 Task: Create a scrum project AztecBridge. Add to scrum project AztecBridge a team member softage.3@softage.net and assign as Project Lead. Add to scrum project AztecBridge a team member softage.4@softage.net
Action: Mouse moved to (181, 47)
Screenshot: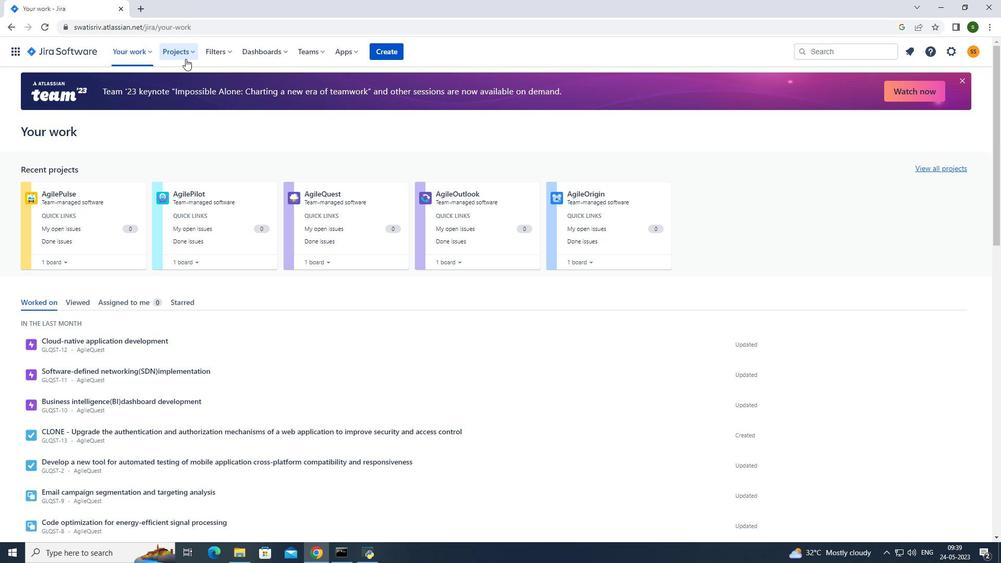 
Action: Mouse pressed left at (181, 47)
Screenshot: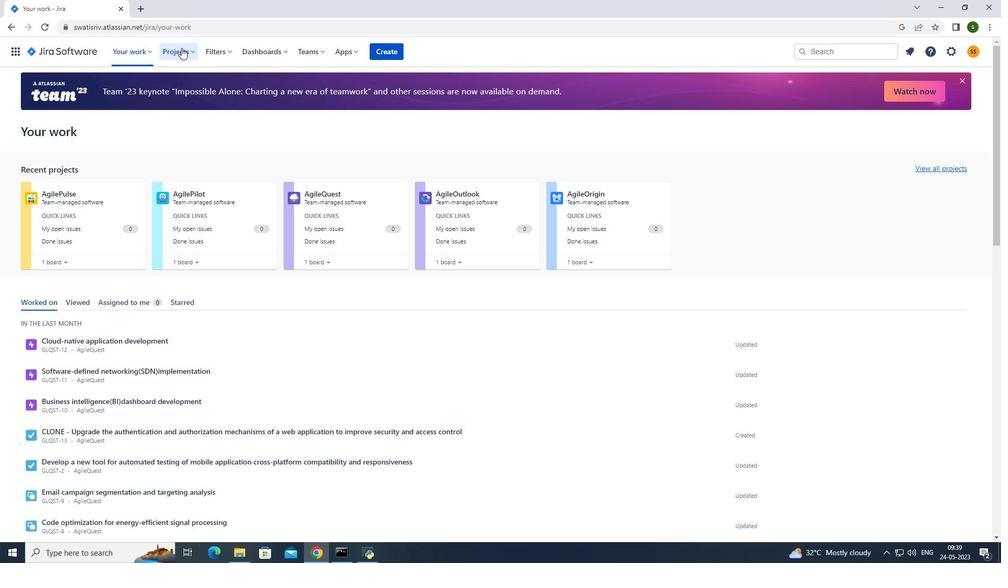 
Action: Mouse moved to (256, 102)
Screenshot: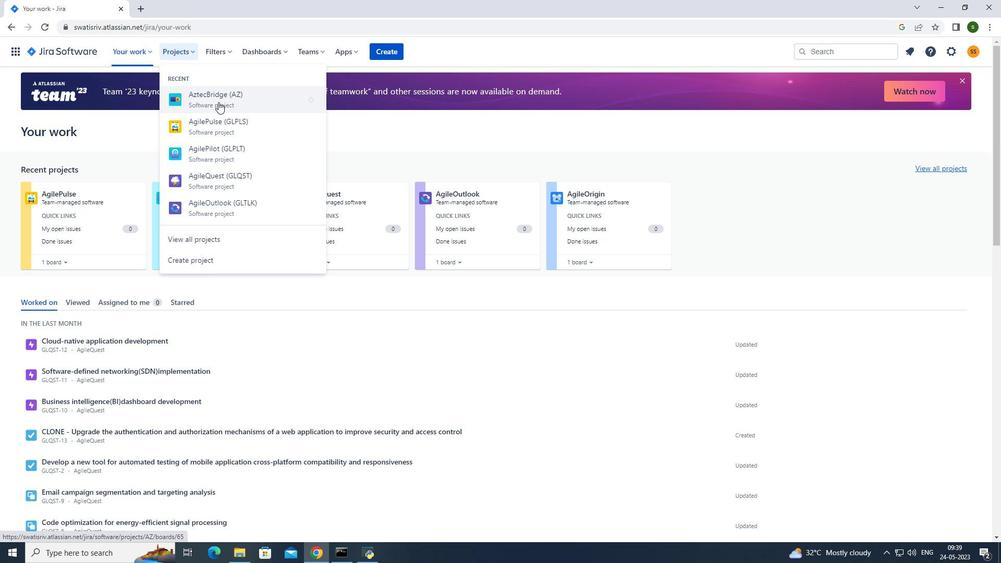 
Action: Mouse pressed left at (256, 102)
Screenshot: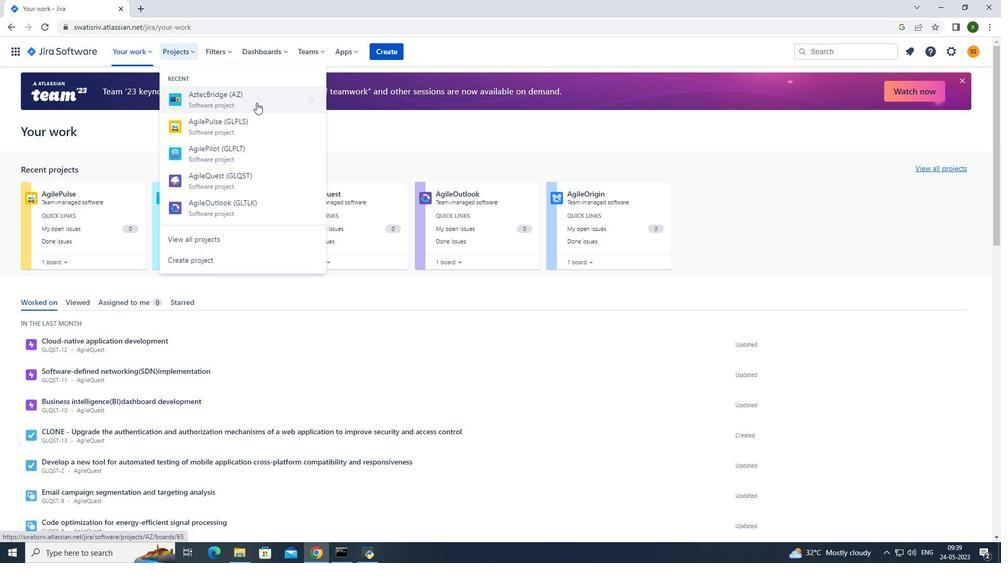 
Action: Mouse moved to (247, 139)
Screenshot: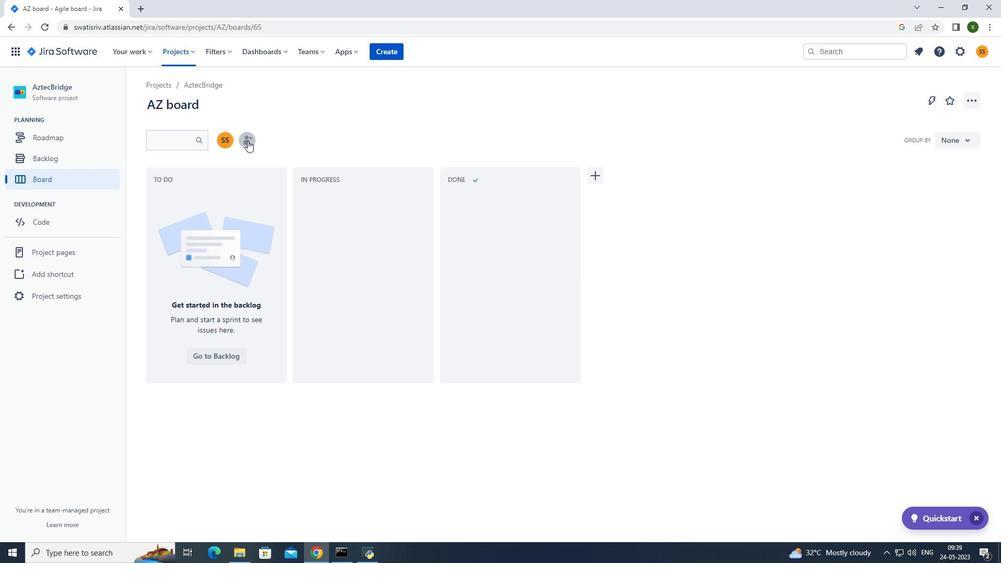 
Action: Mouse pressed left at (247, 139)
Screenshot: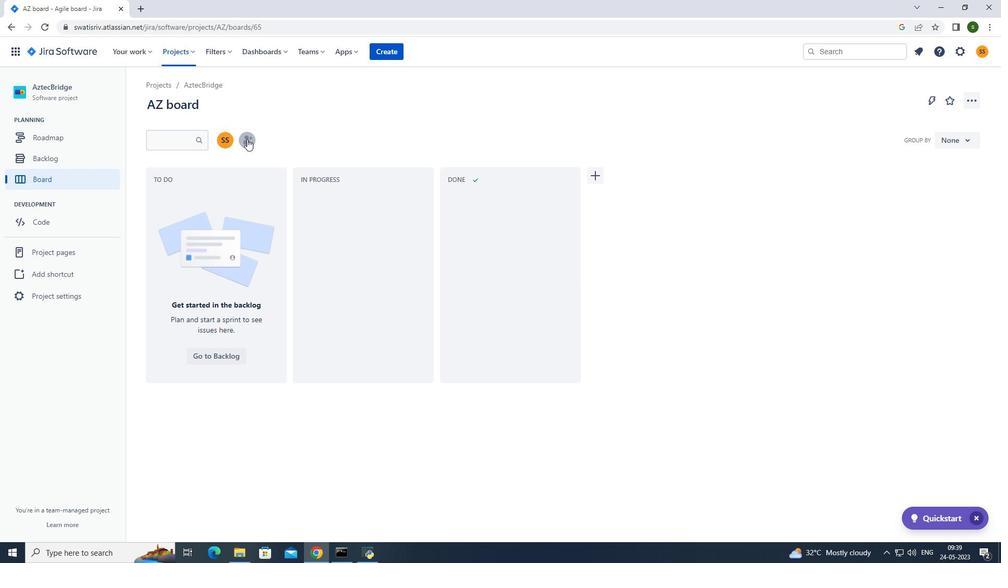 
Action: Mouse moved to (470, 116)
Screenshot: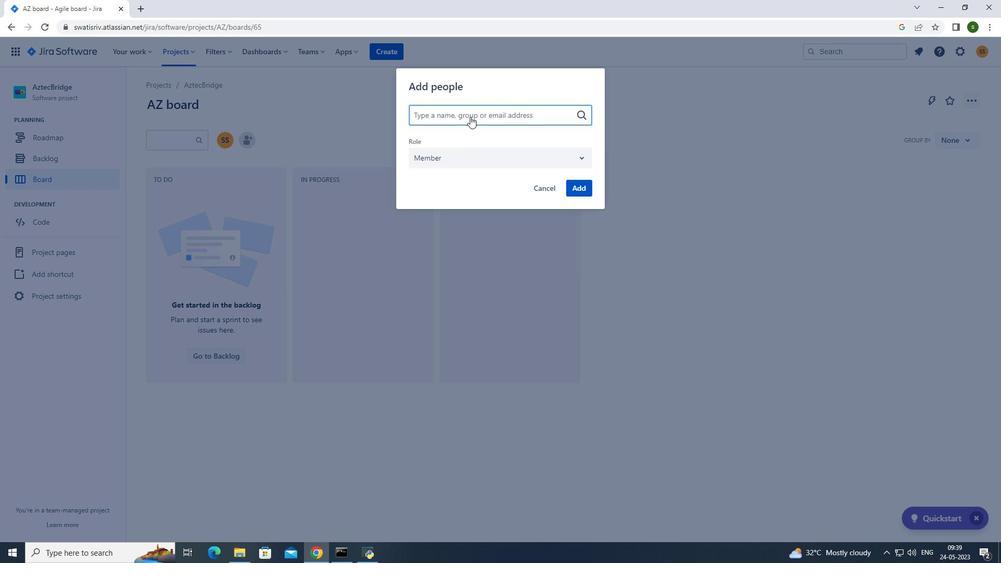 
Action: Mouse pressed left at (470, 116)
Screenshot: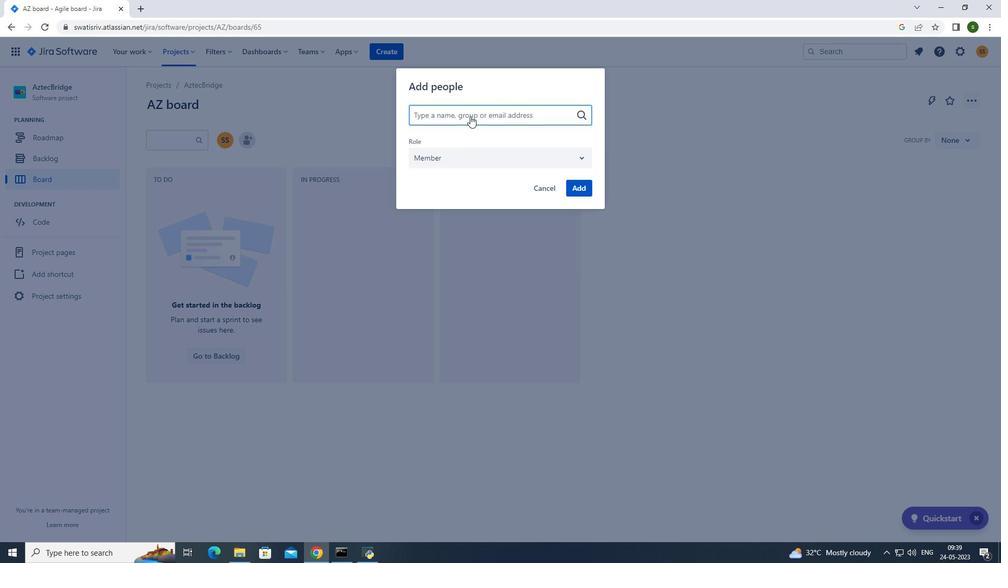 
Action: Key pressed softage.3<Key.shift>@softage.net
Screenshot: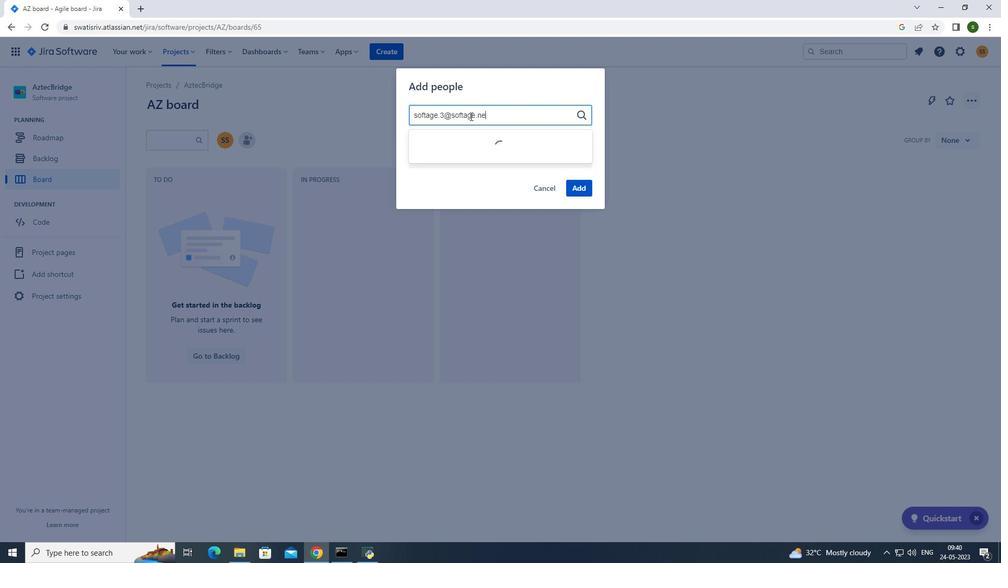 
Action: Mouse moved to (469, 172)
Screenshot: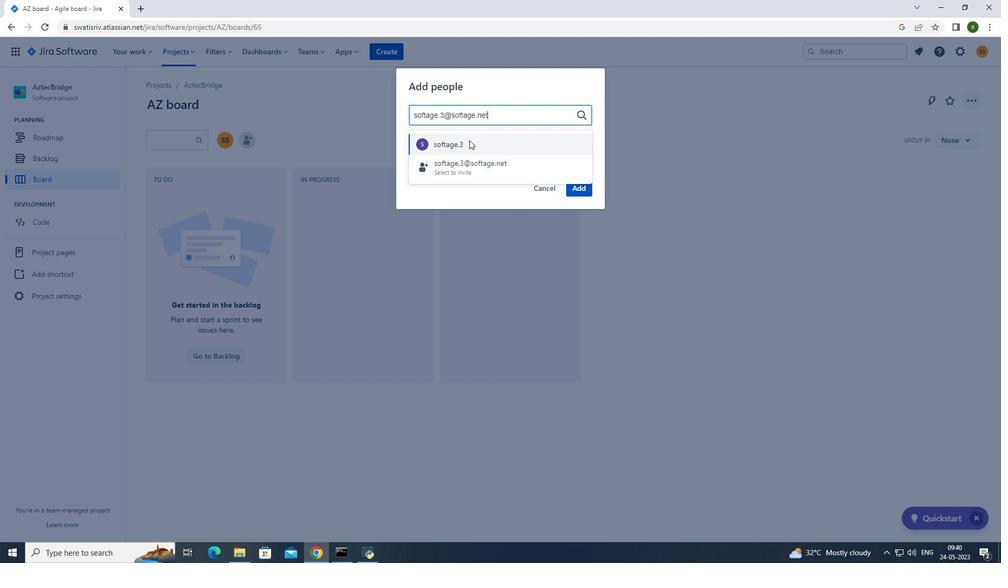 
Action: Mouse pressed left at (469, 172)
Screenshot: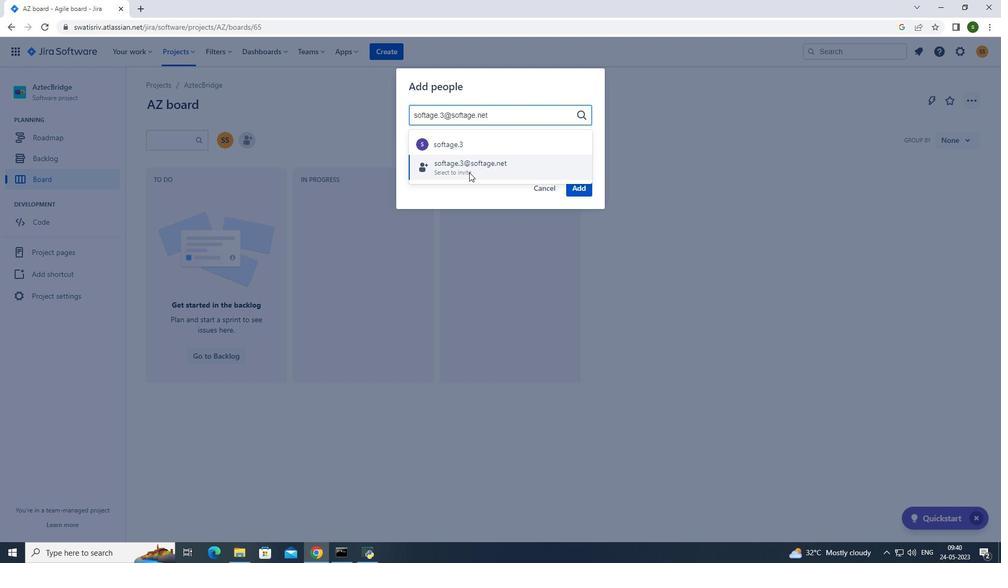 
Action: Mouse moved to (579, 188)
Screenshot: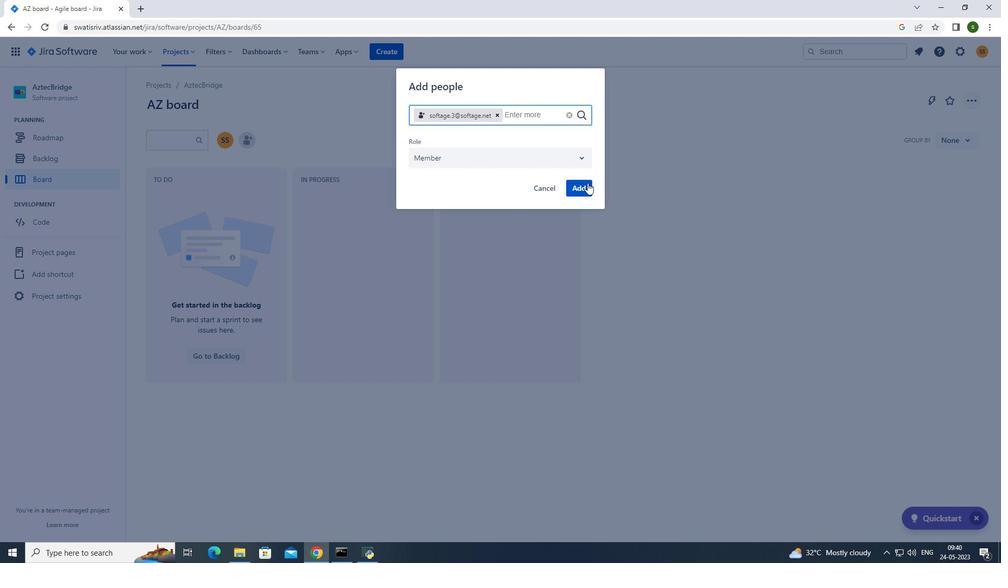 
Action: Mouse pressed left at (579, 188)
Screenshot: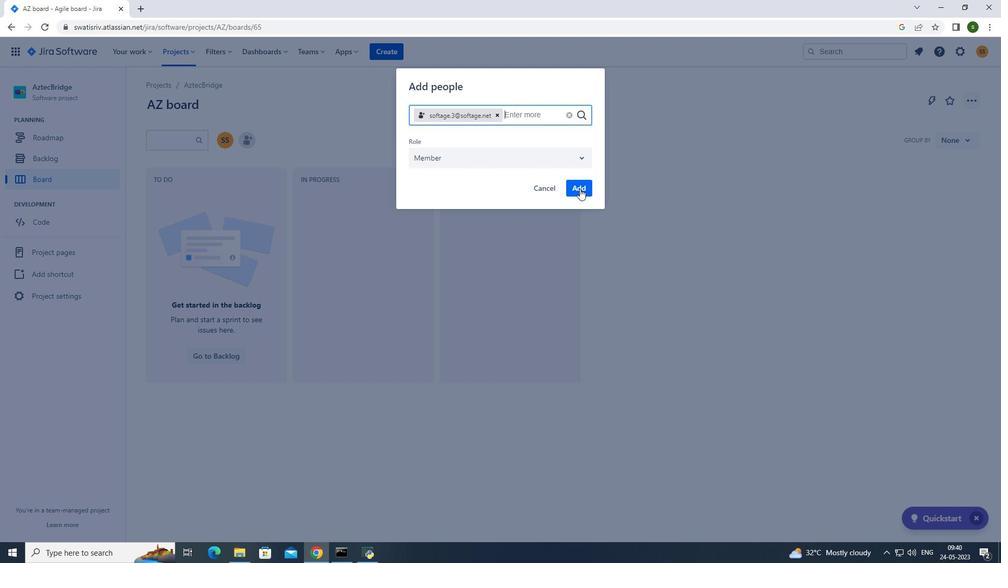 
Action: Mouse moved to (77, 298)
Screenshot: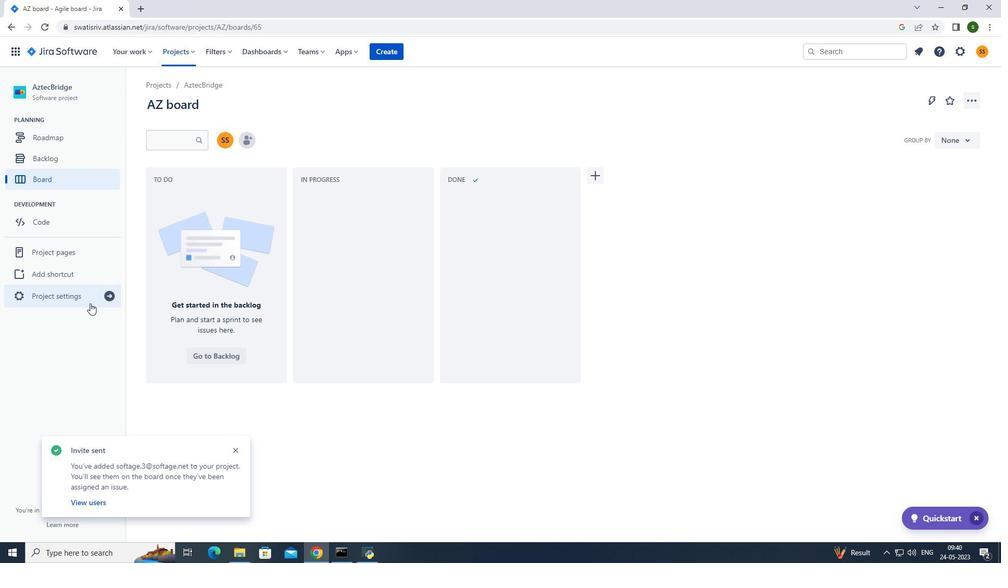 
Action: Mouse pressed left at (77, 298)
Screenshot: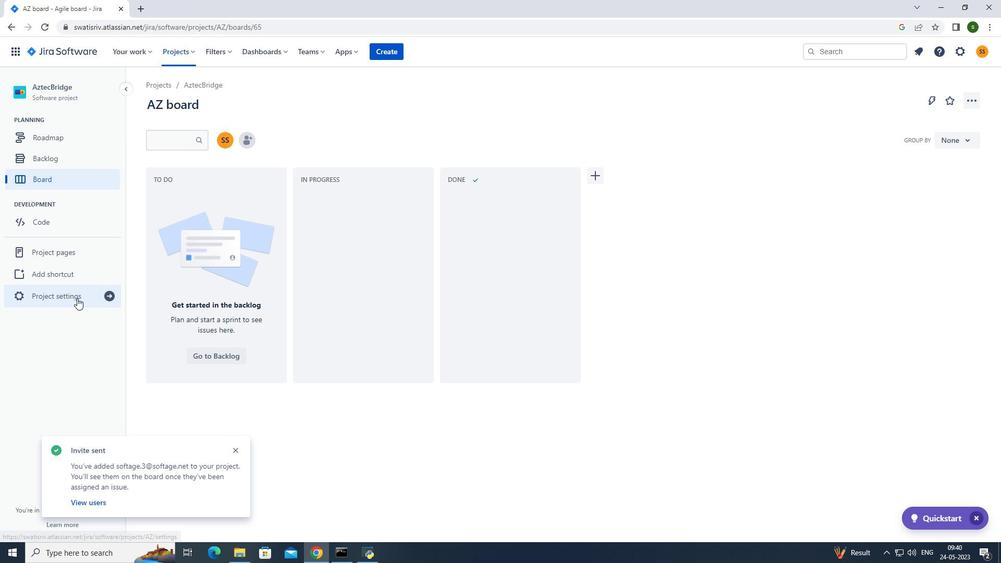 
Action: Mouse moved to (576, 375)
Screenshot: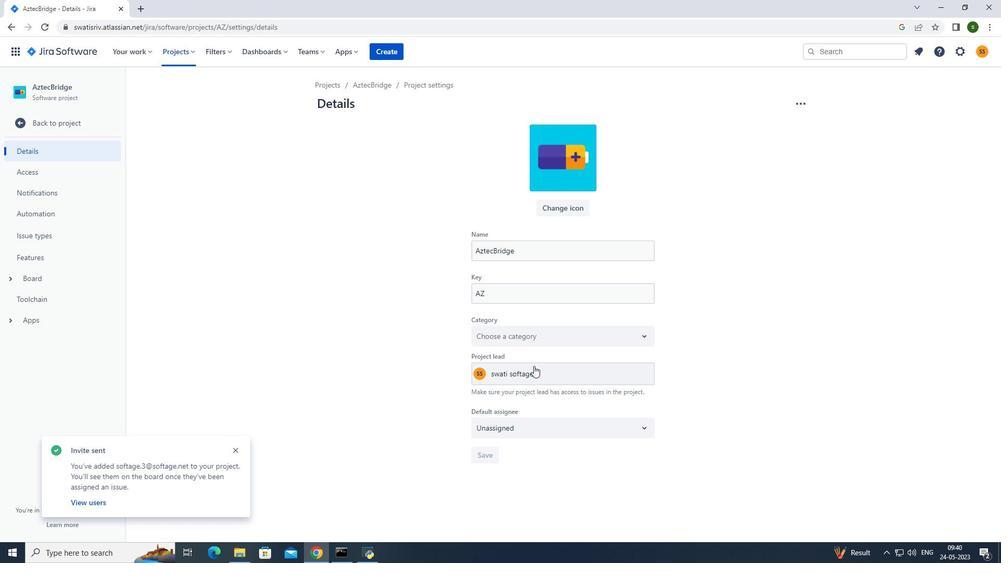 
Action: Mouse pressed left at (576, 375)
Screenshot: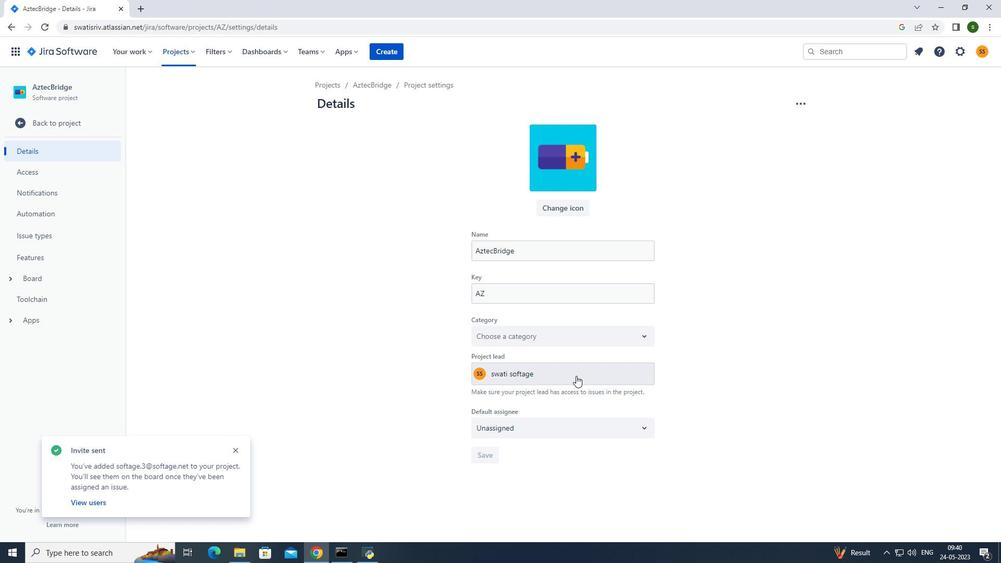
Action: Mouse moved to (531, 374)
Screenshot: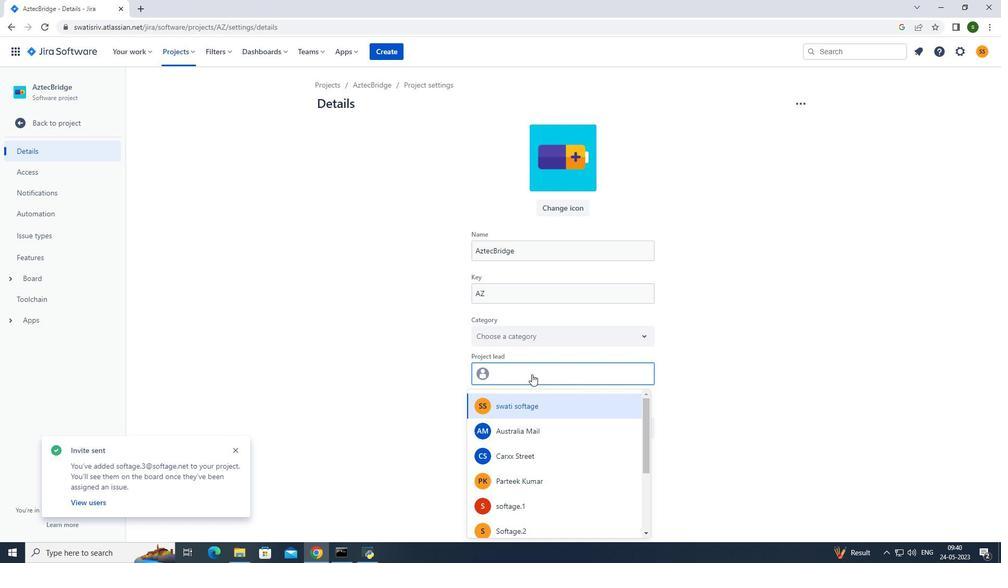 
Action: Key pressed softa
Screenshot: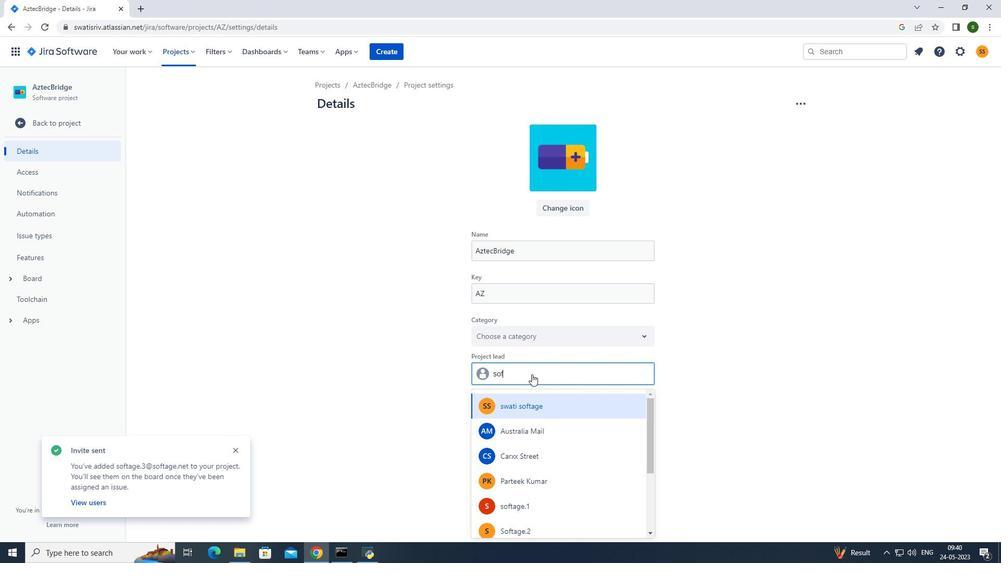 
Action: Mouse moved to (525, 502)
Screenshot: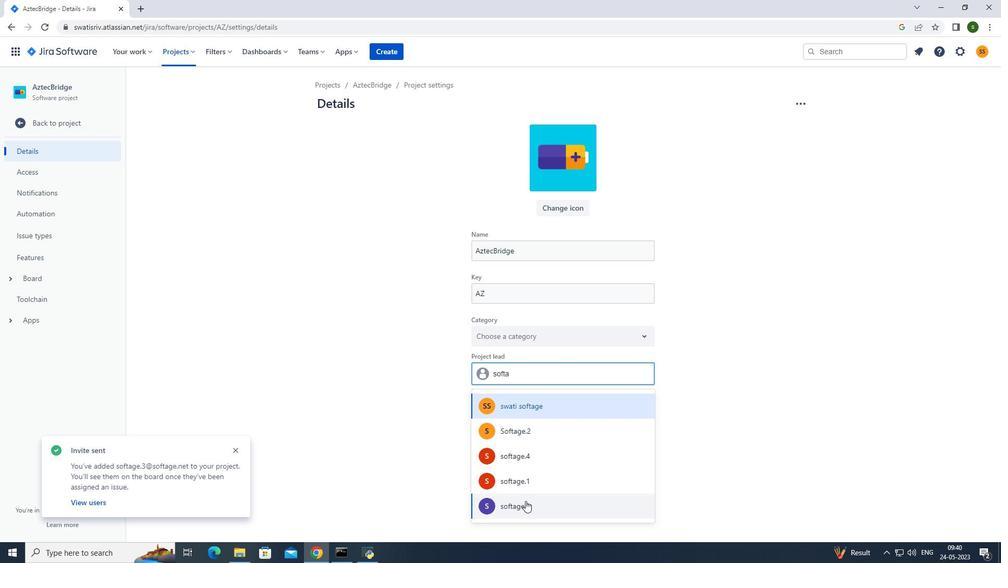 
Action: Mouse pressed left at (525, 502)
Screenshot: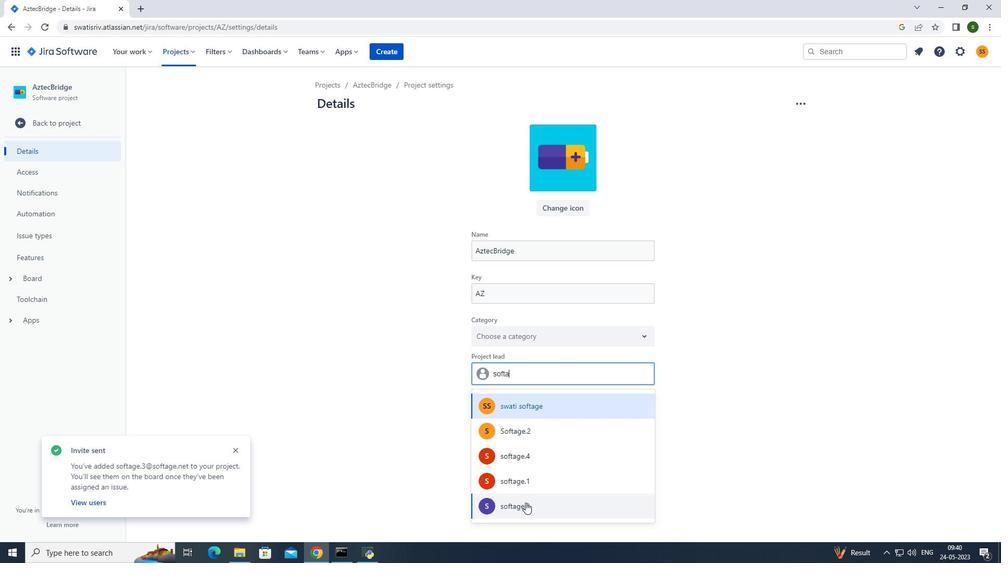 
Action: Mouse moved to (495, 459)
Screenshot: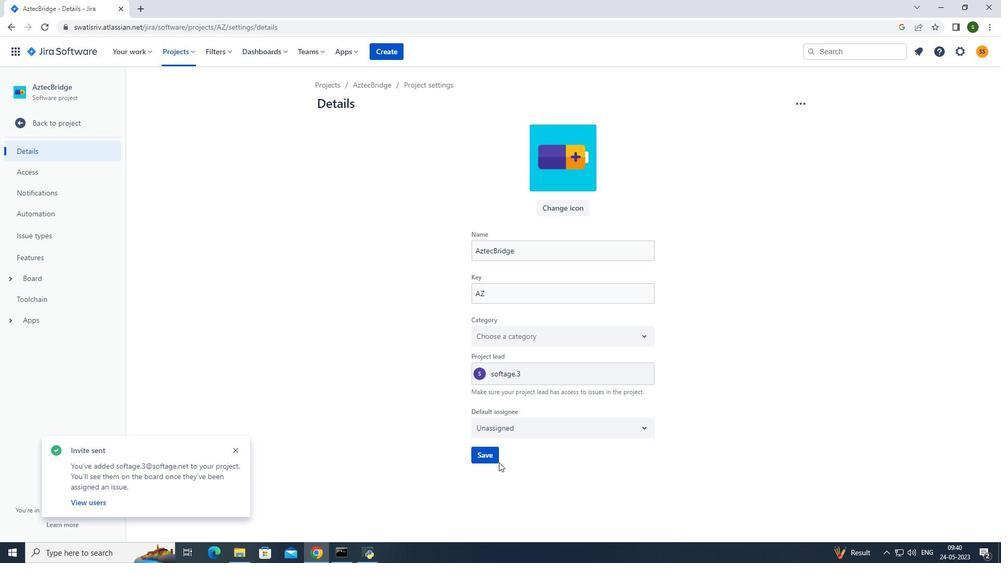 
Action: Mouse pressed left at (495, 459)
Screenshot: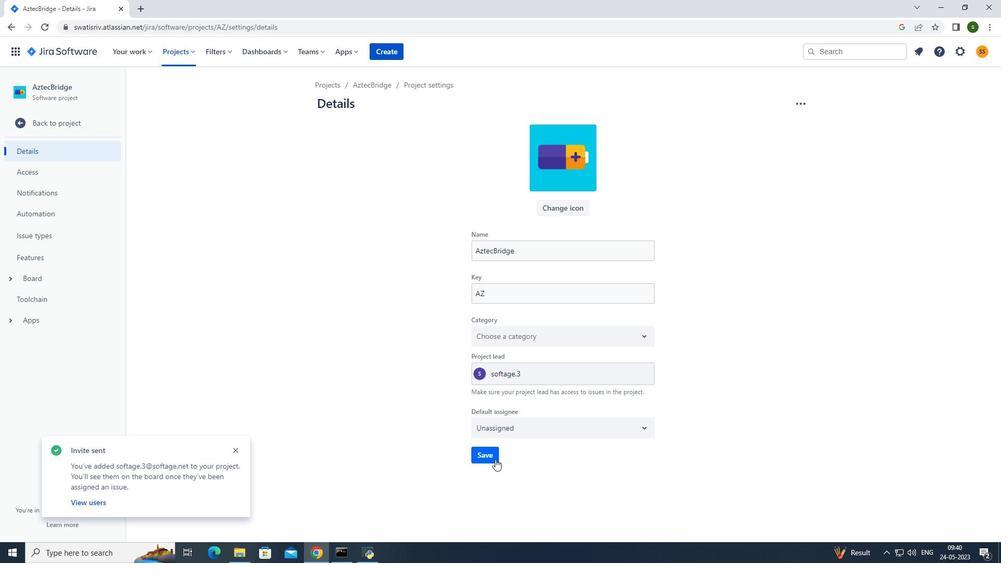 
Action: Mouse moved to (13, 117)
Screenshot: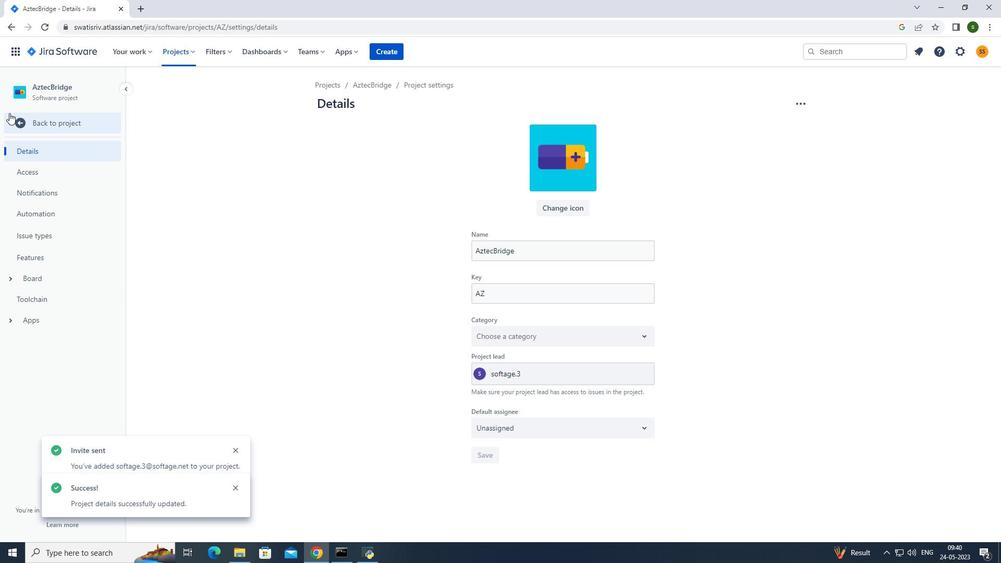
Action: Mouse pressed left at (13, 117)
Screenshot: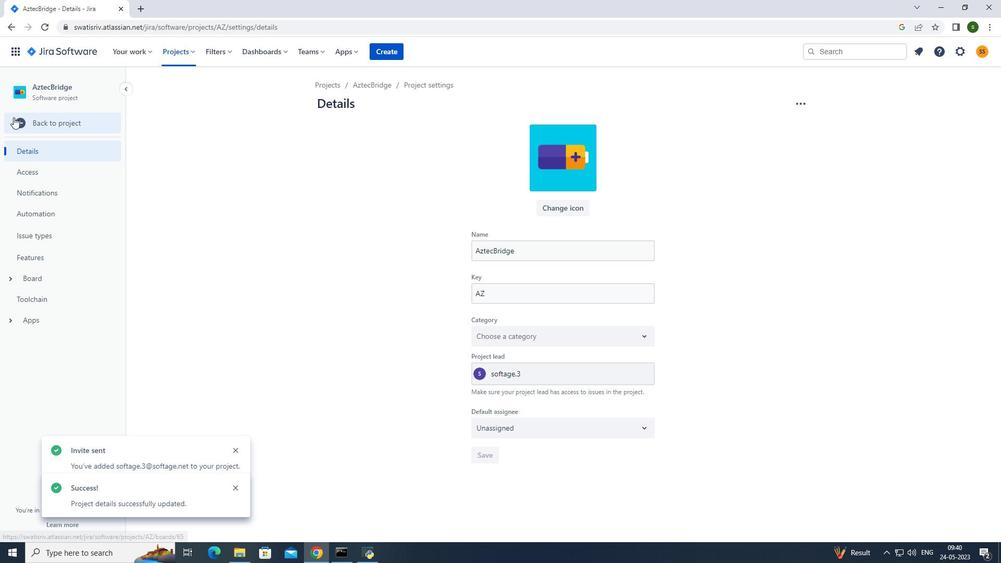 
Action: Mouse moved to (242, 141)
Screenshot: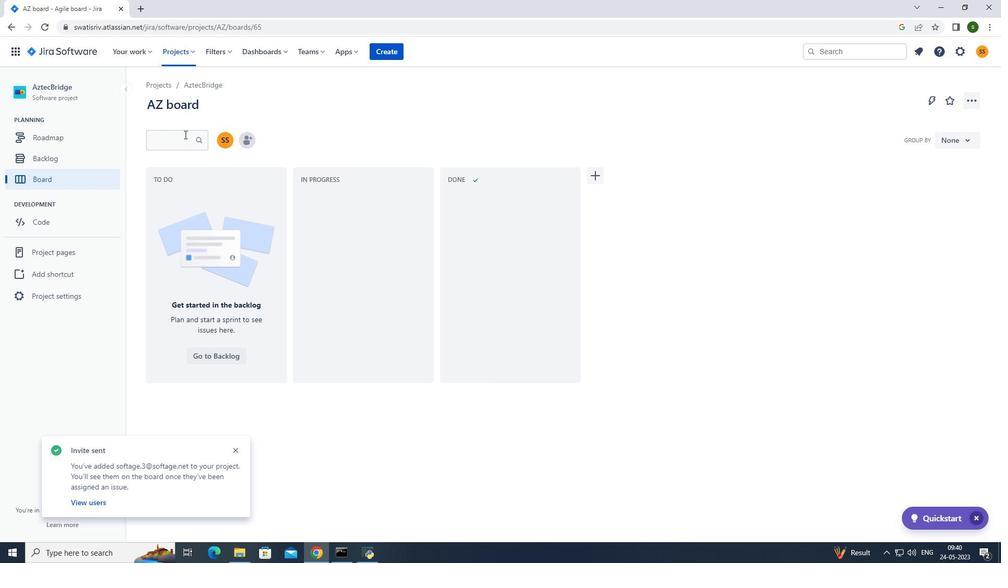 
Action: Mouse pressed left at (242, 141)
Screenshot: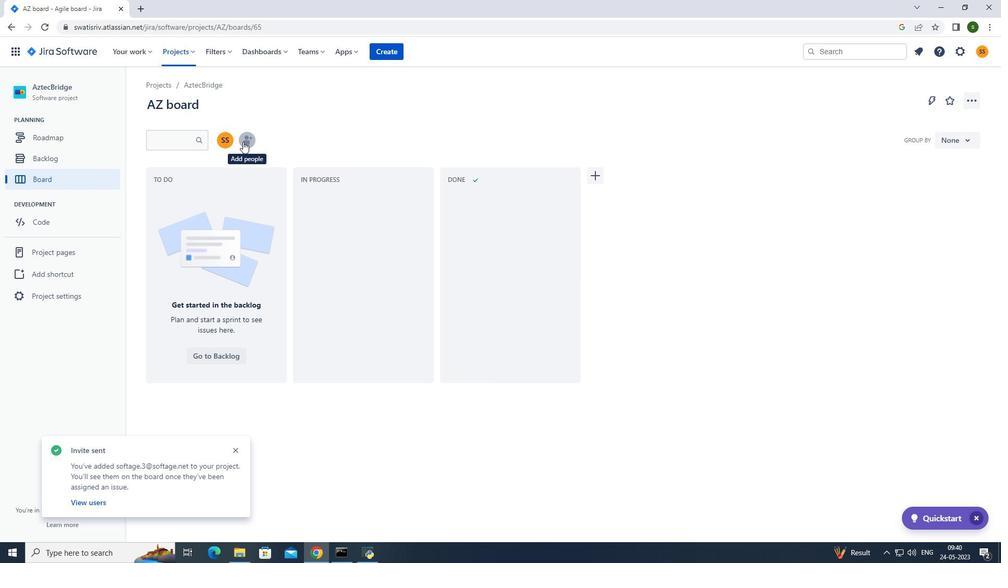 
Action: Mouse moved to (483, 119)
Screenshot: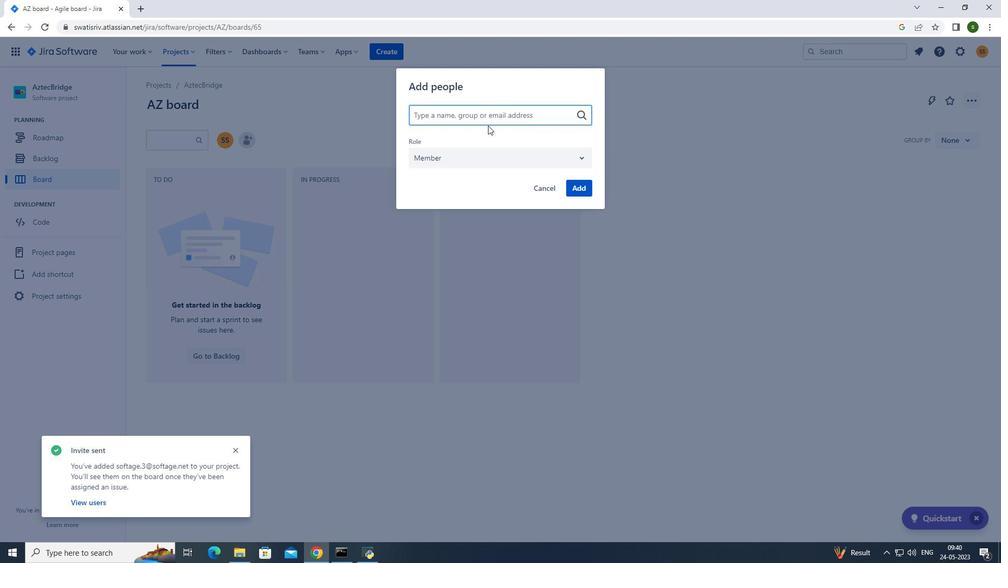 
Action: Mouse pressed left at (483, 119)
Screenshot: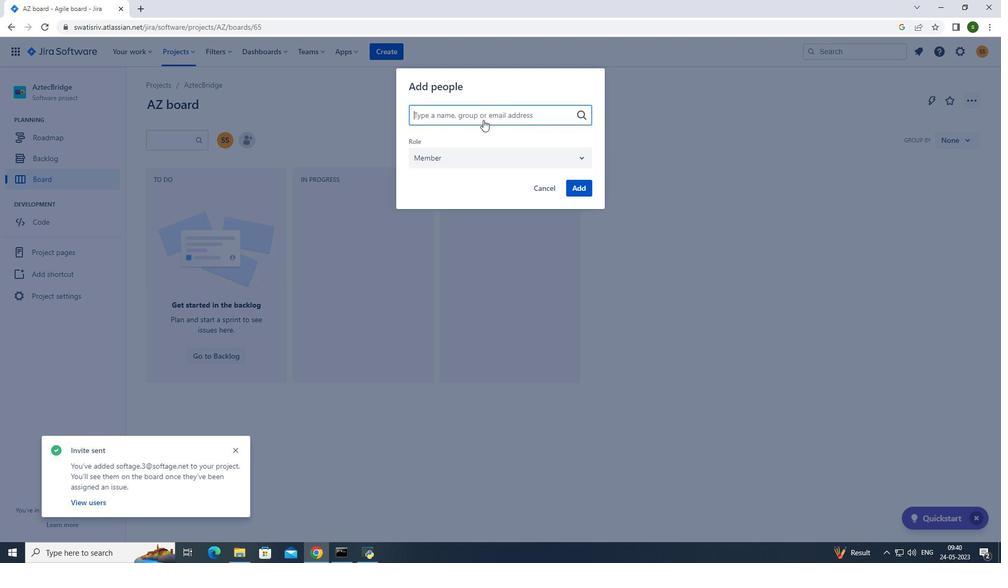 
Action: Key pressed softage.4<Key.shift>@softage.net
Screenshot: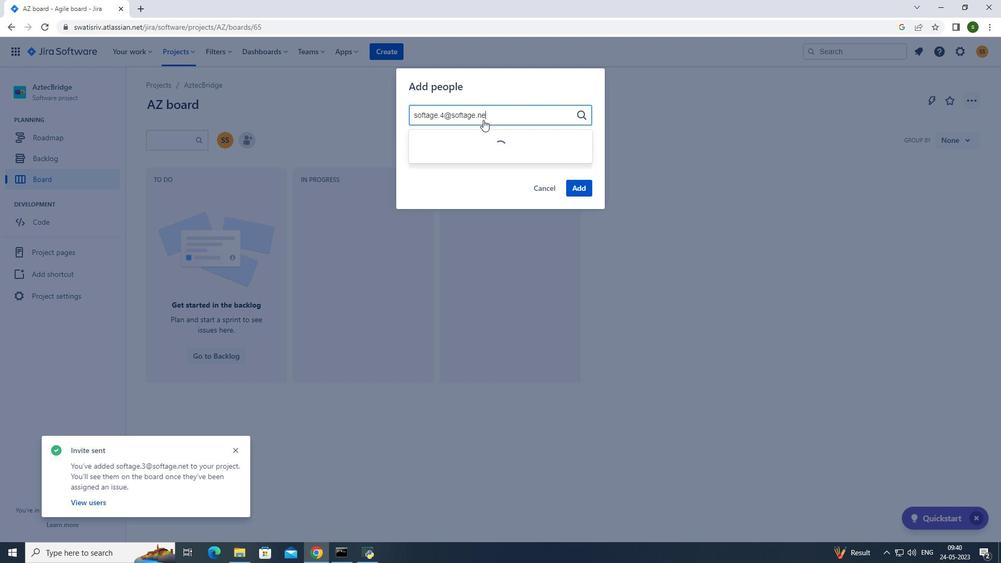 
Action: Mouse moved to (486, 161)
Screenshot: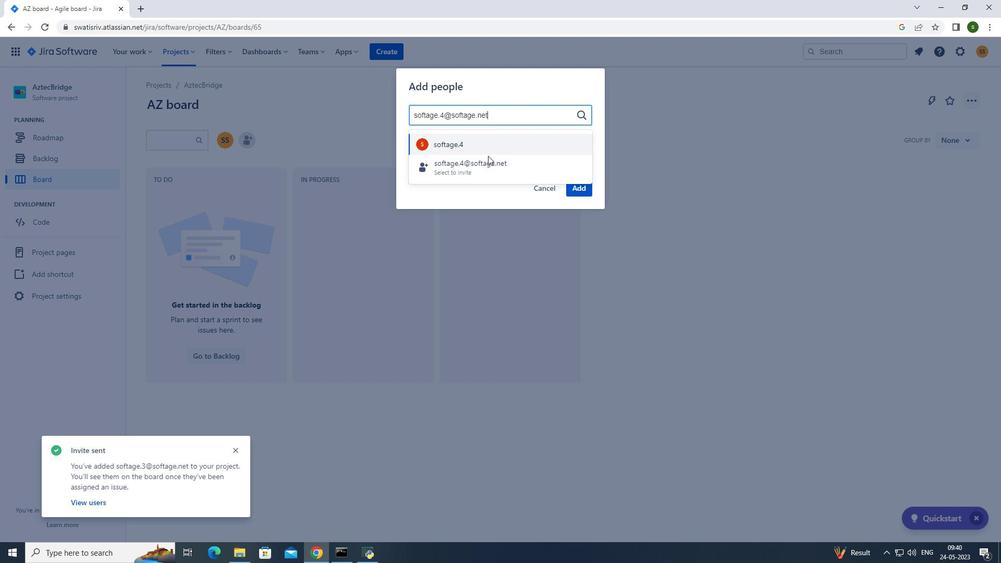 
Action: Mouse pressed left at (486, 161)
Screenshot: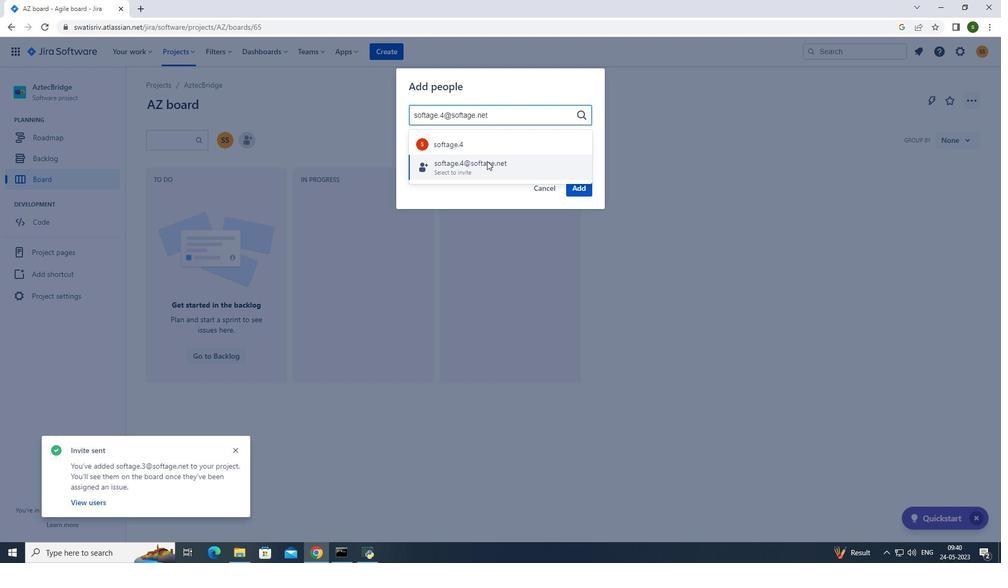 
Action: Mouse moved to (572, 185)
Screenshot: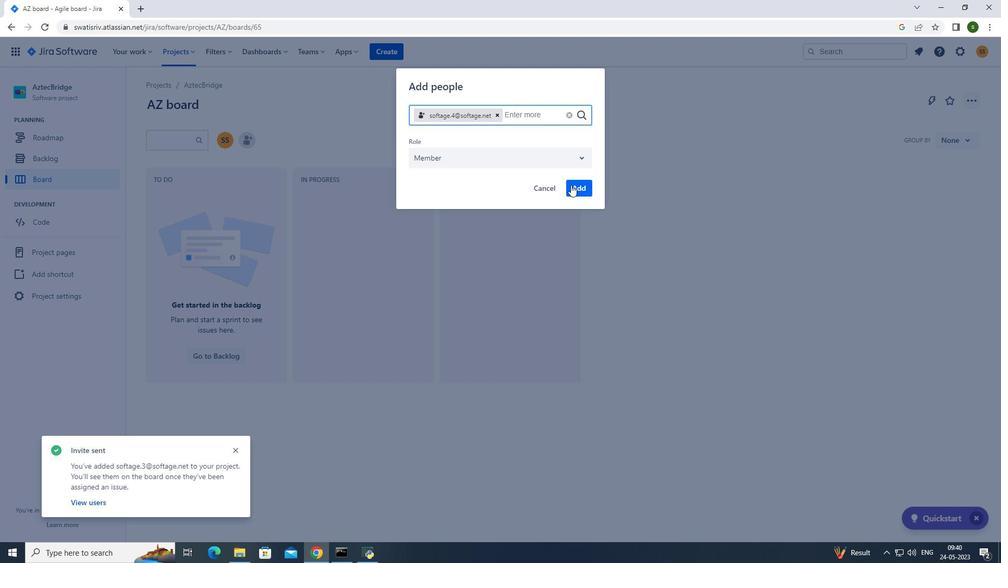 
Action: Mouse pressed left at (572, 185)
Screenshot: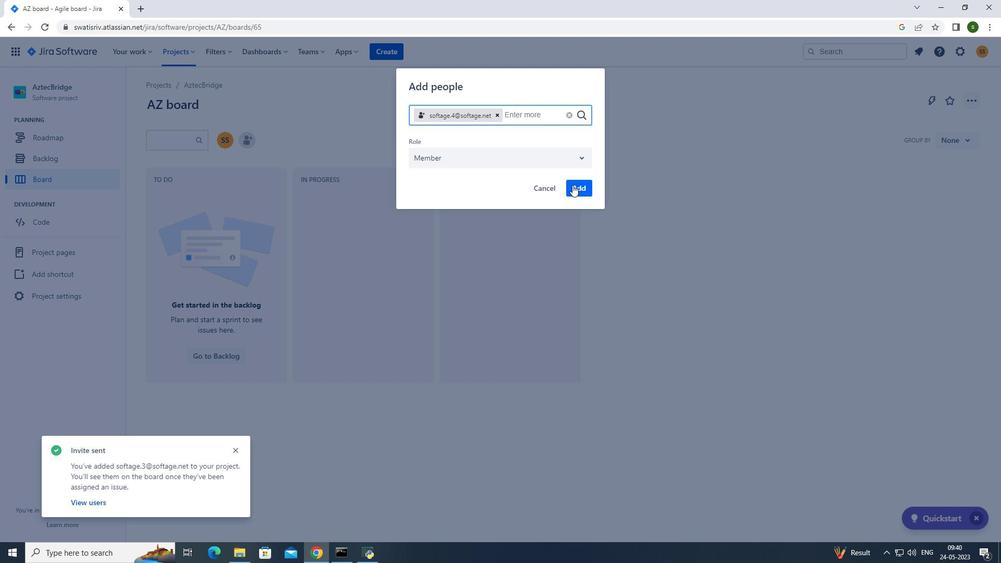 
Action: Mouse moved to (680, 246)
Screenshot: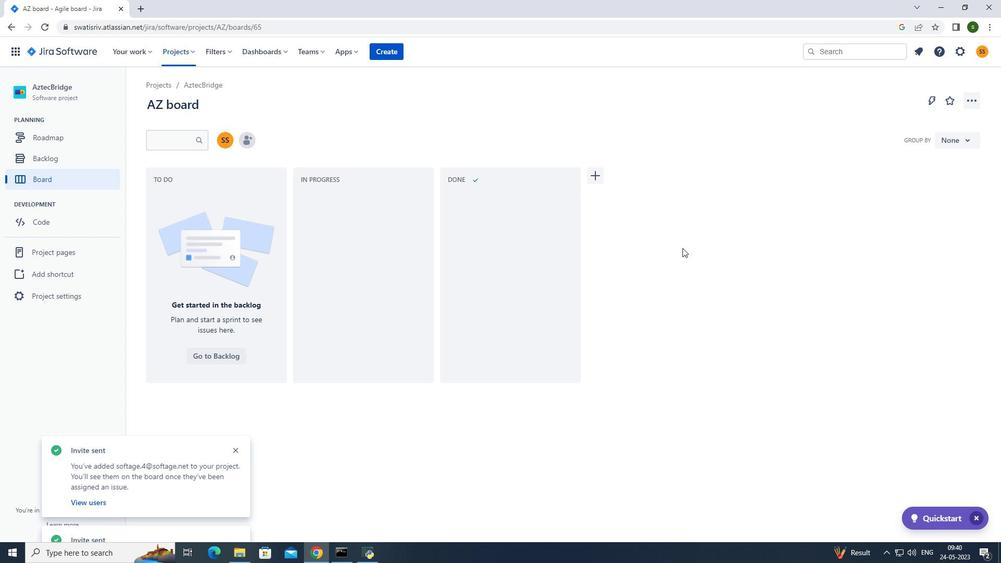 
